 Task: In the  document payment.odt Download file as 'Rich Text Format' Share this file with 'softage.1@softage.net' Insert the command  Viewing
Action: Mouse moved to (264, 372)
Screenshot: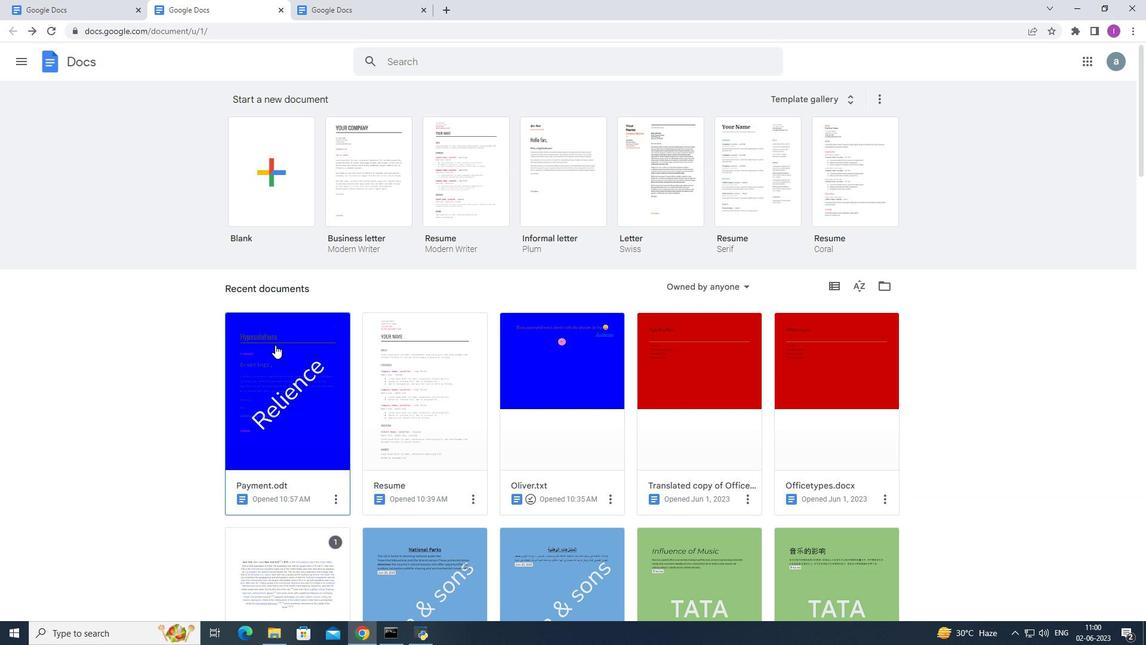 
Action: Mouse pressed left at (264, 372)
Screenshot: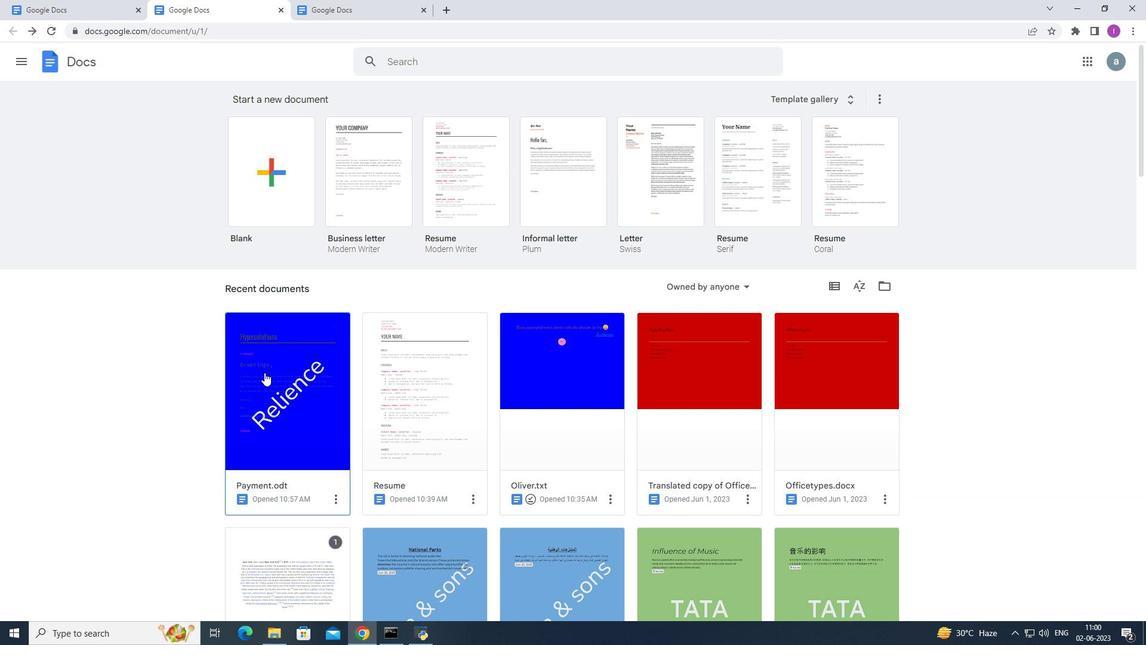 
Action: Mouse moved to (45, 69)
Screenshot: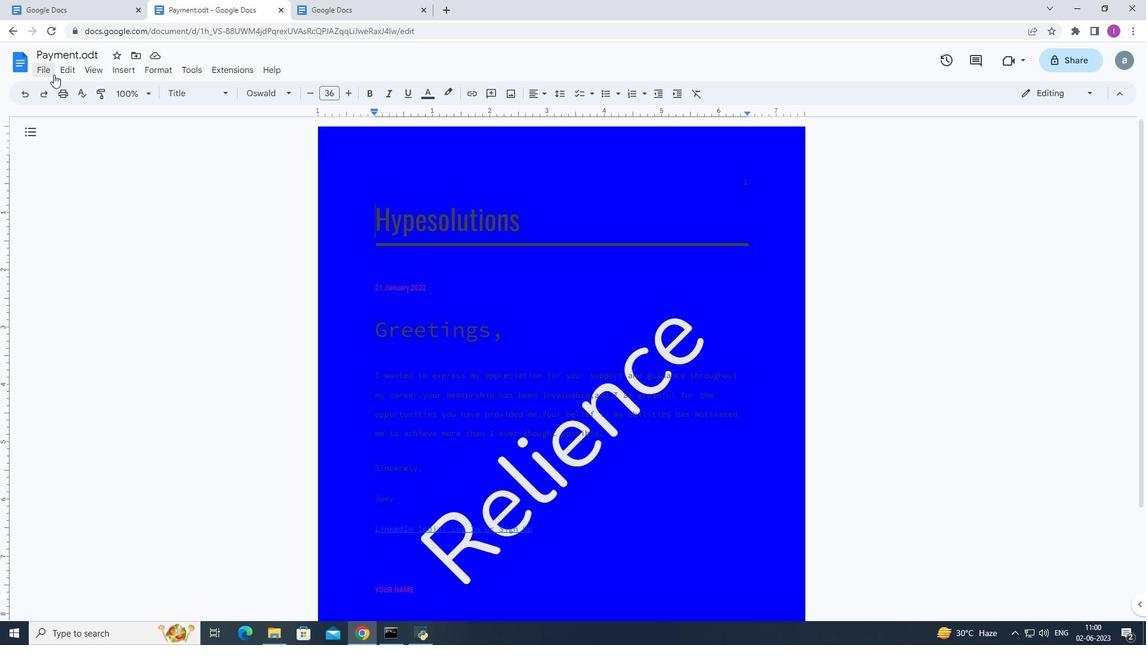 
Action: Mouse pressed left at (45, 69)
Screenshot: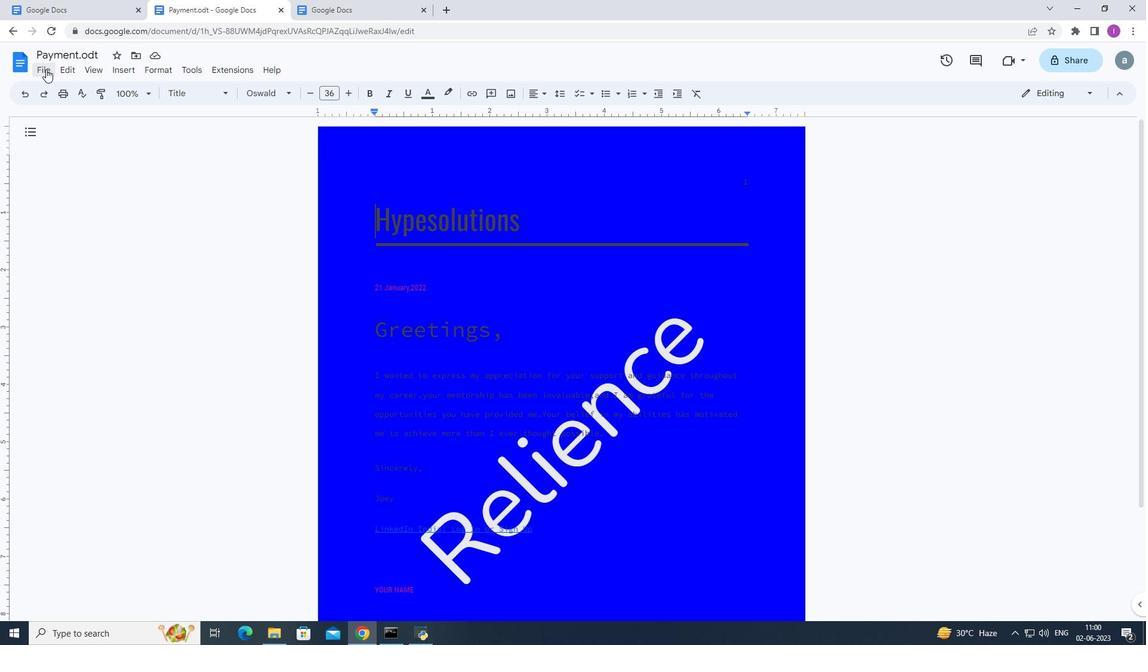 
Action: Mouse moved to (239, 237)
Screenshot: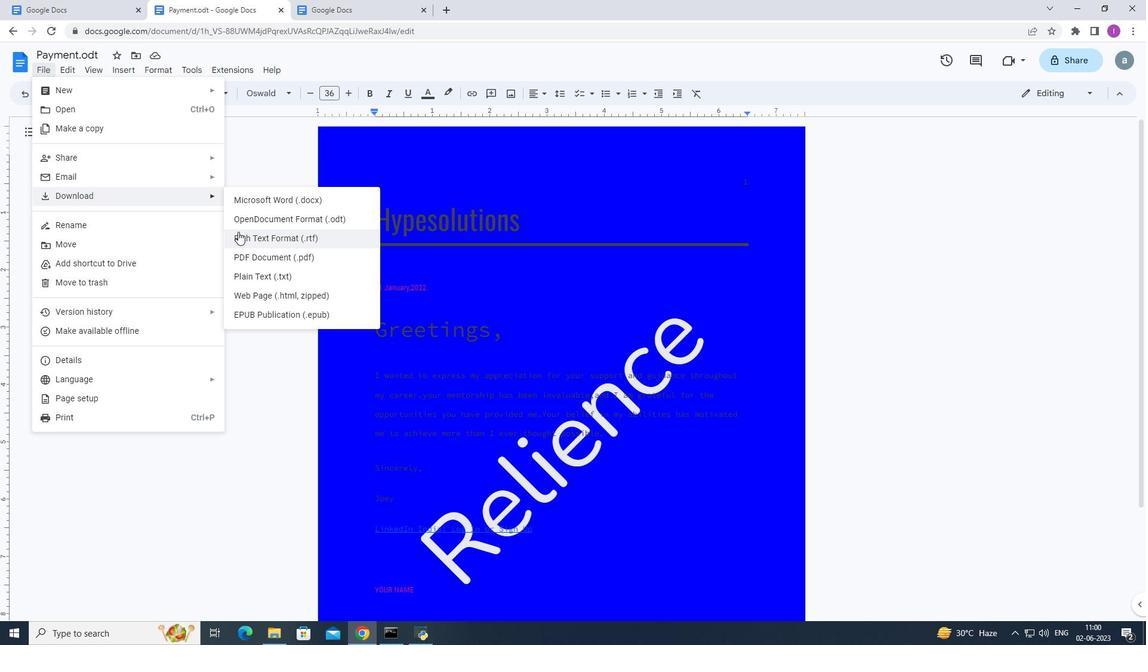
Action: Mouse pressed left at (239, 237)
Screenshot: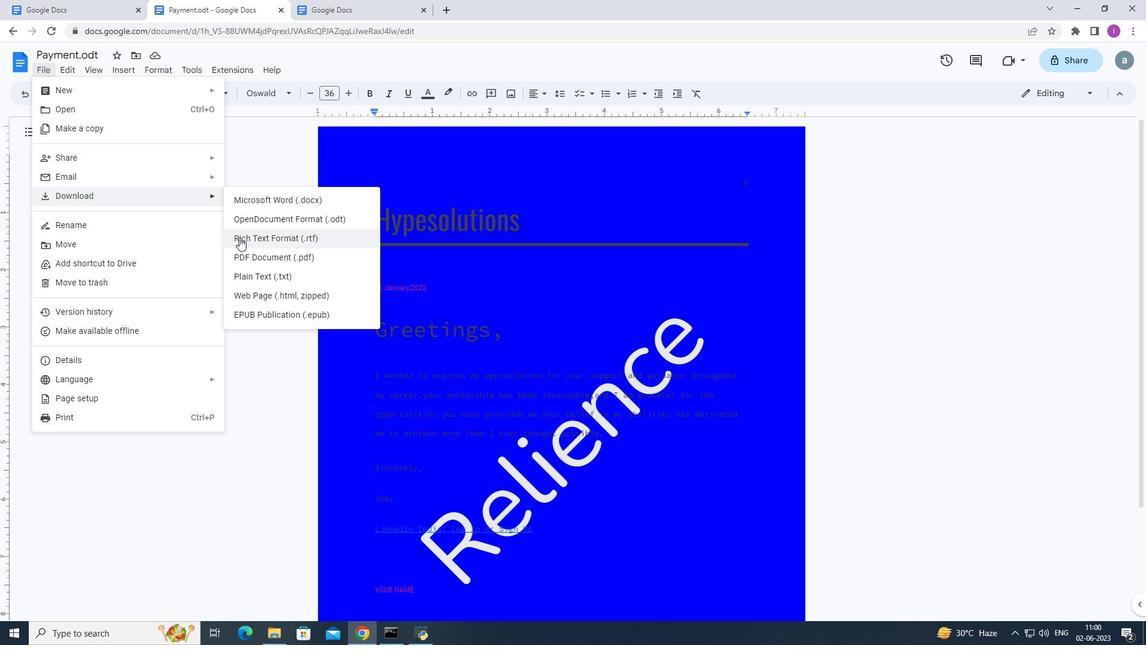 
Action: Mouse moved to (45, 72)
Screenshot: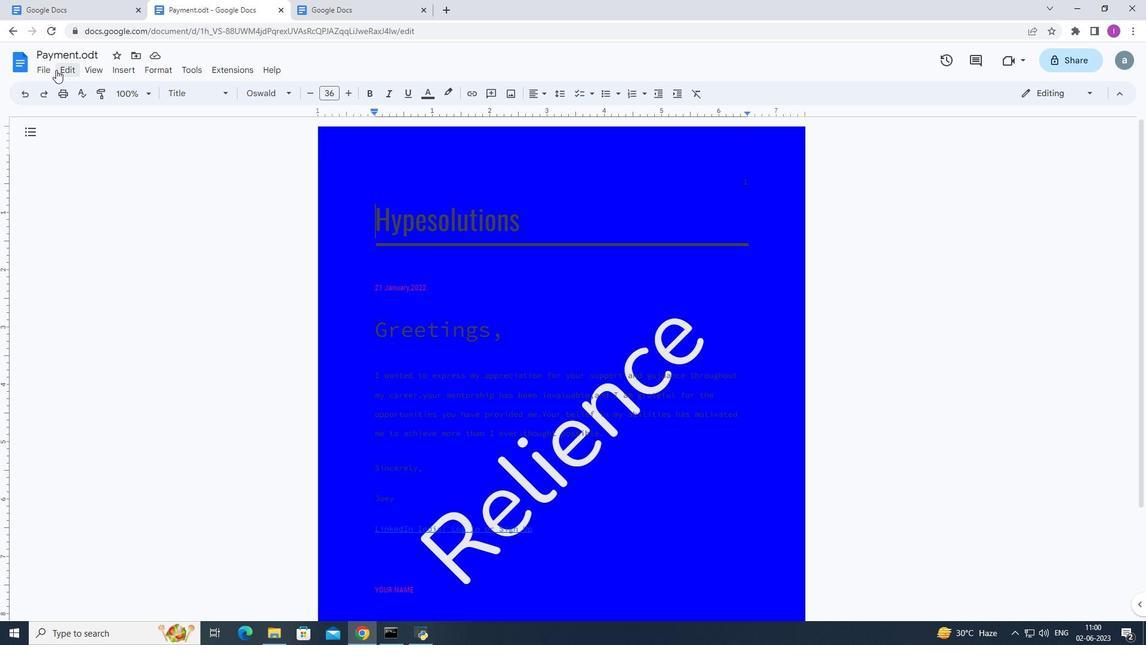 
Action: Mouse pressed left at (45, 72)
Screenshot: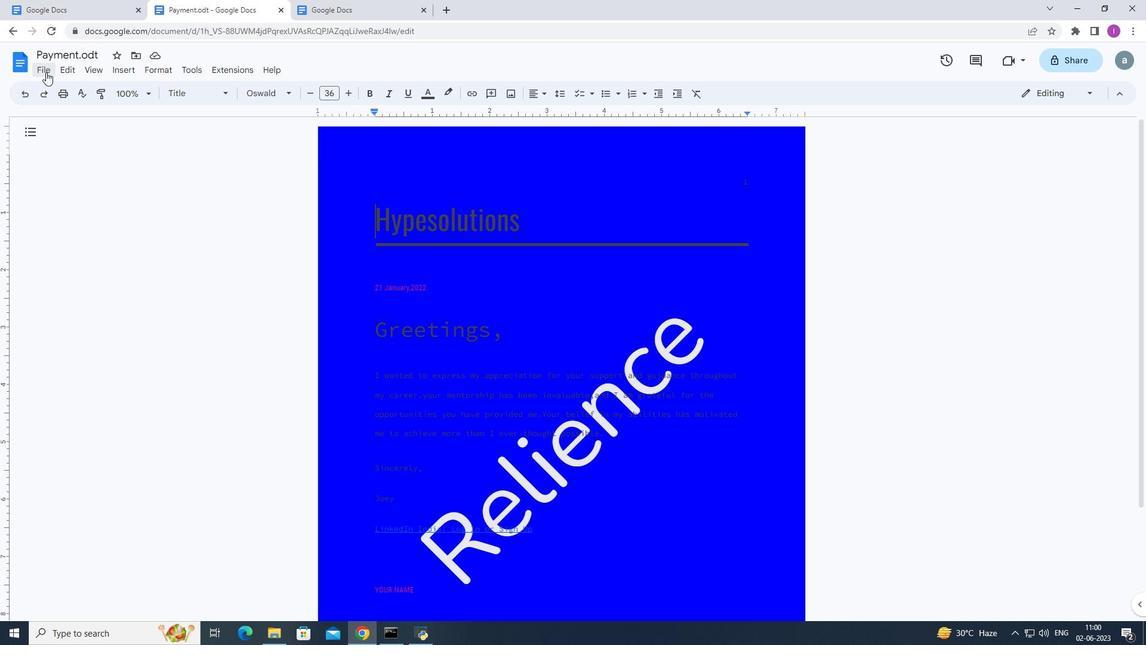 
Action: Mouse moved to (271, 161)
Screenshot: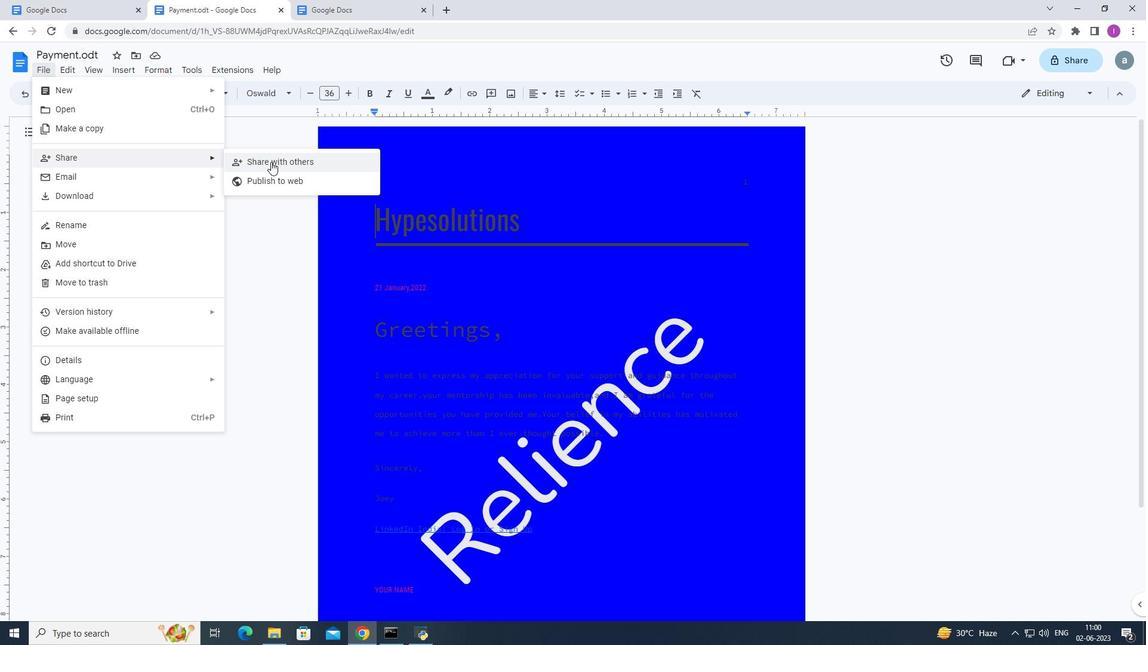 
Action: Mouse pressed left at (271, 161)
Screenshot: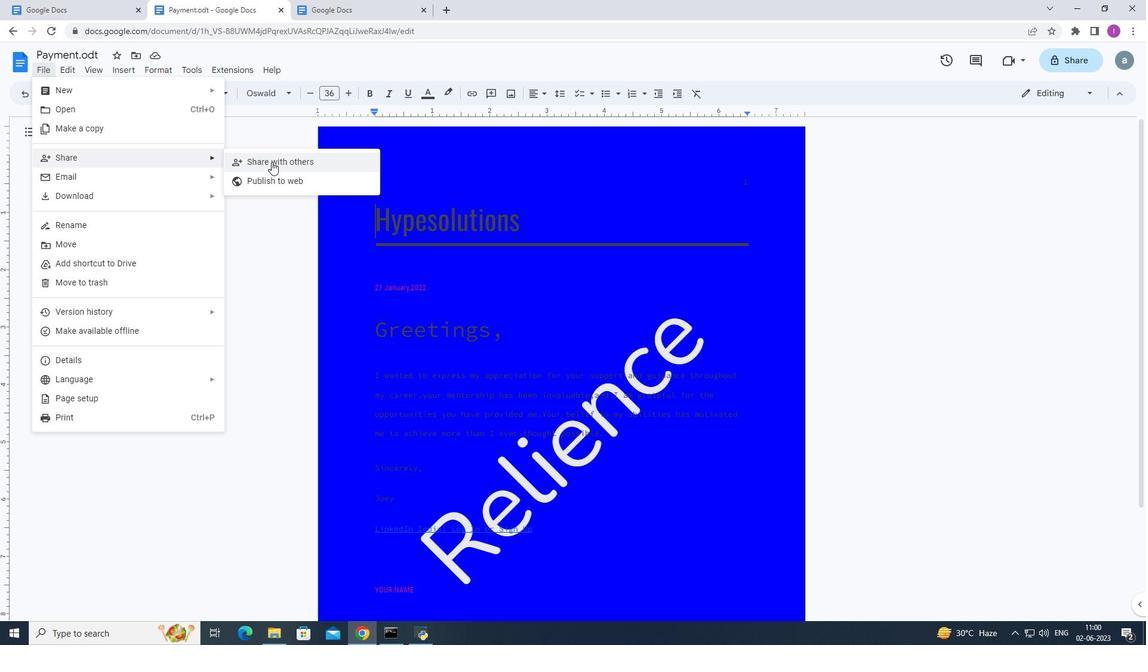 
Action: Mouse moved to (458, 267)
Screenshot: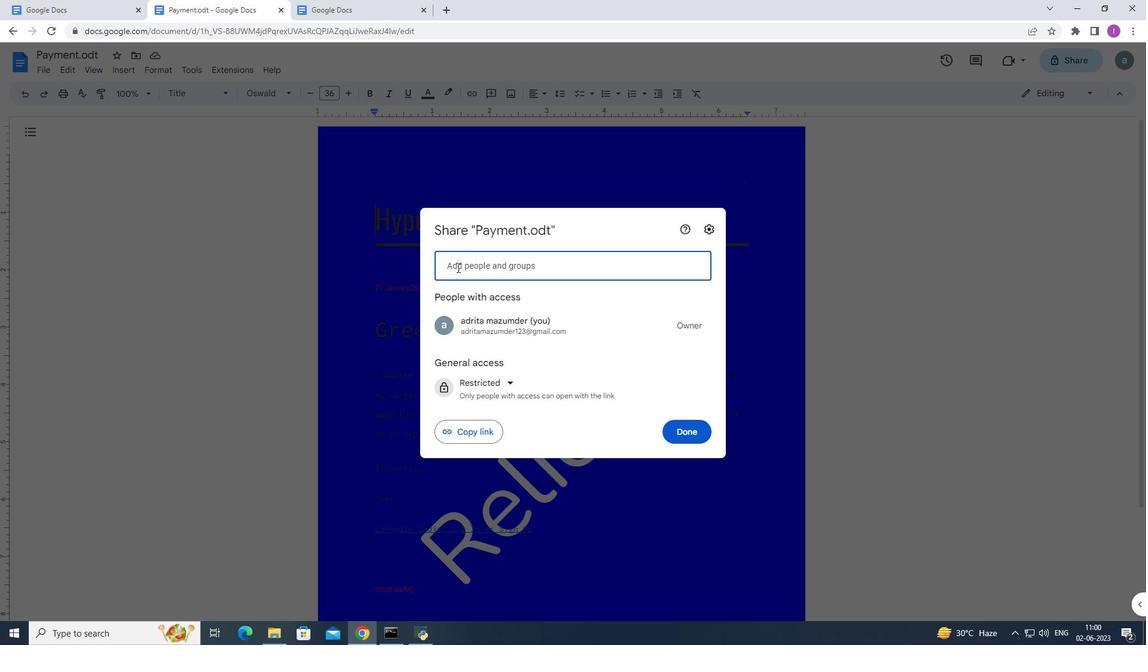 
Action: Mouse pressed left at (458, 267)
Screenshot: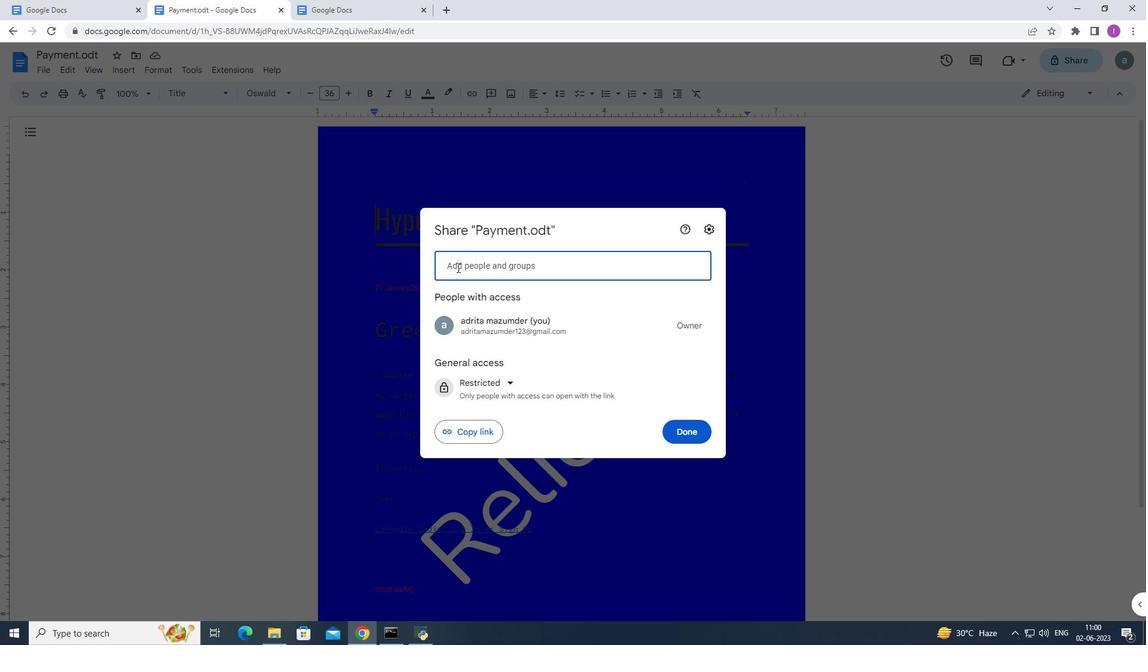 
Action: Mouse moved to (496, 366)
Screenshot: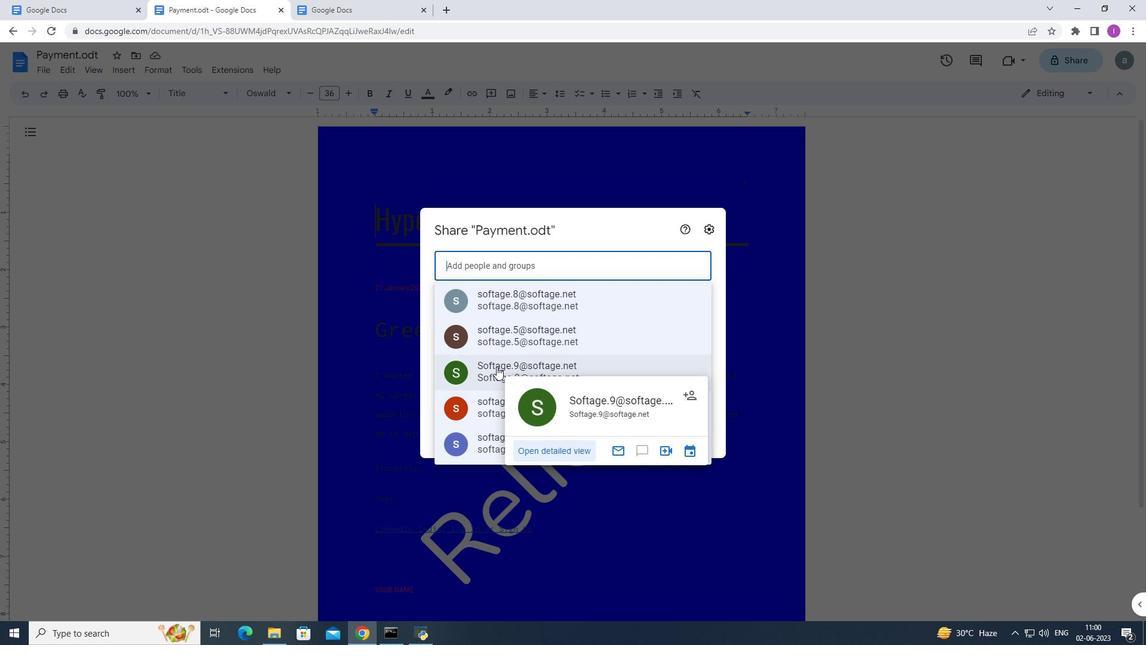 
Action: Key pressed soft
Screenshot: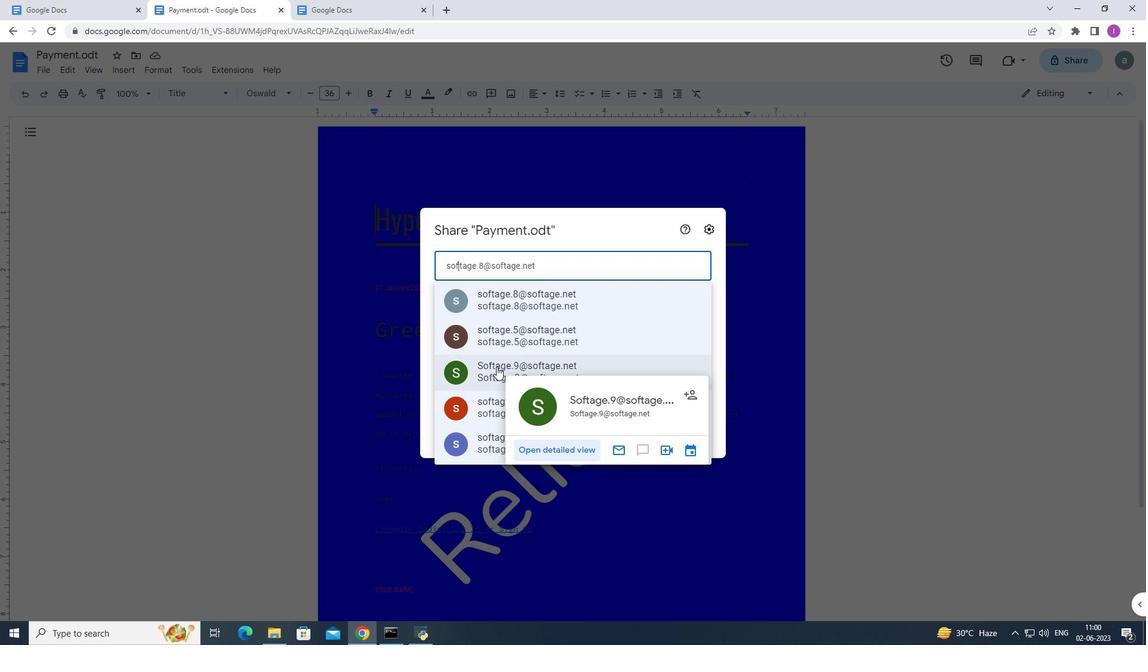 
Action: Mouse moved to (494, 366)
Screenshot: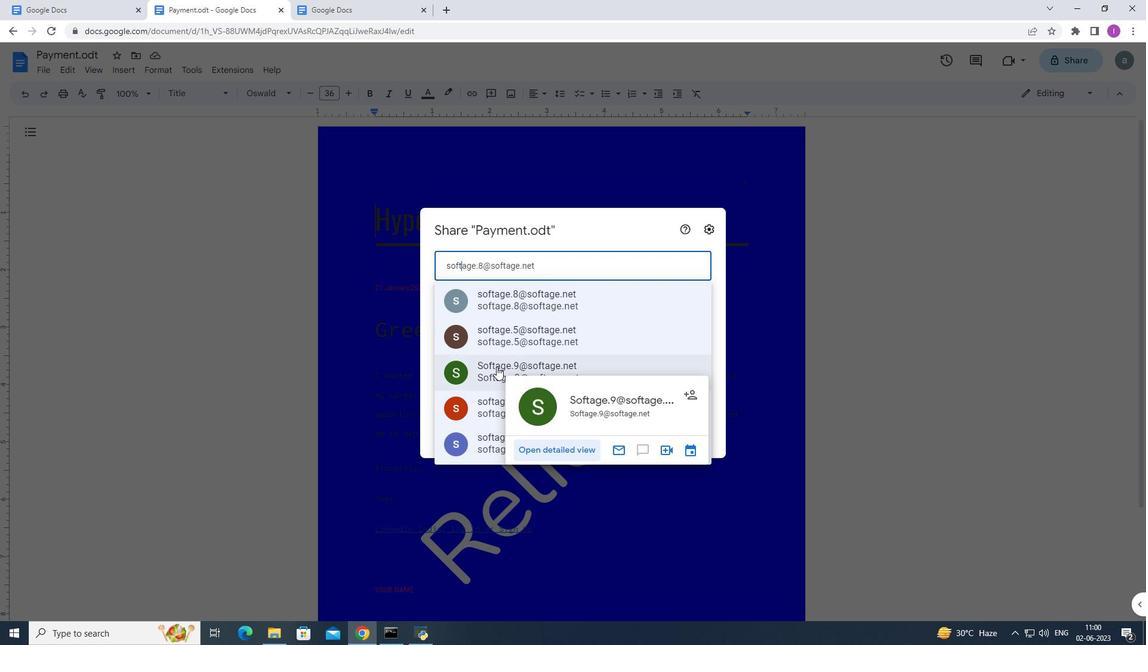 
Action: Key pressed age.1<Key.shift>@
Screenshot: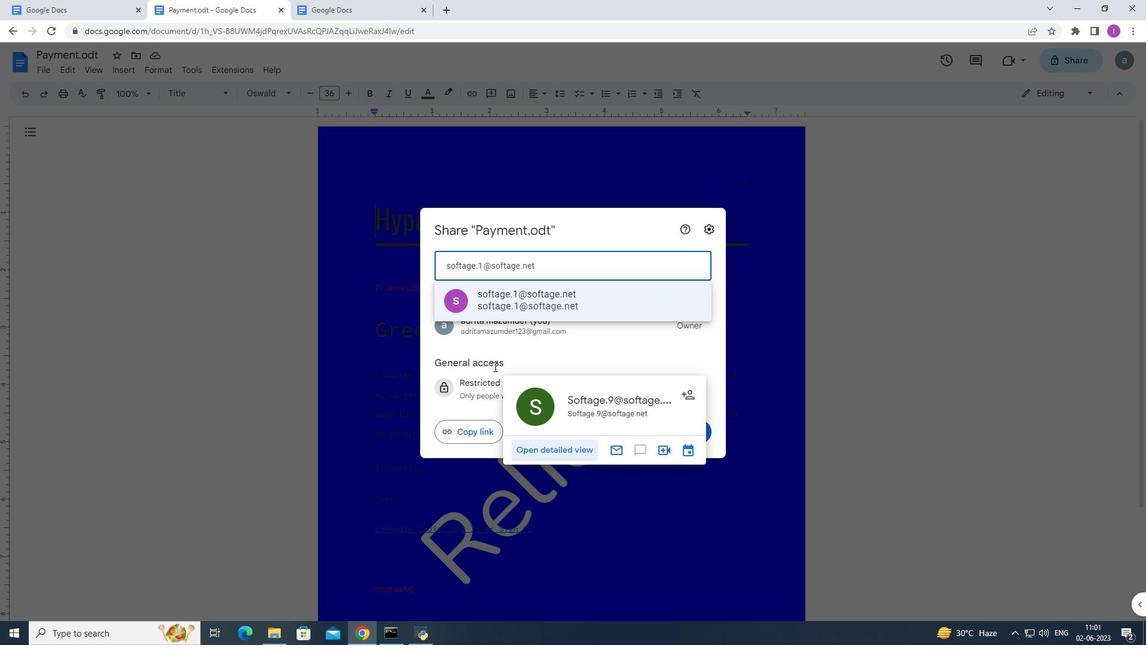 
Action: Mouse moved to (537, 306)
Screenshot: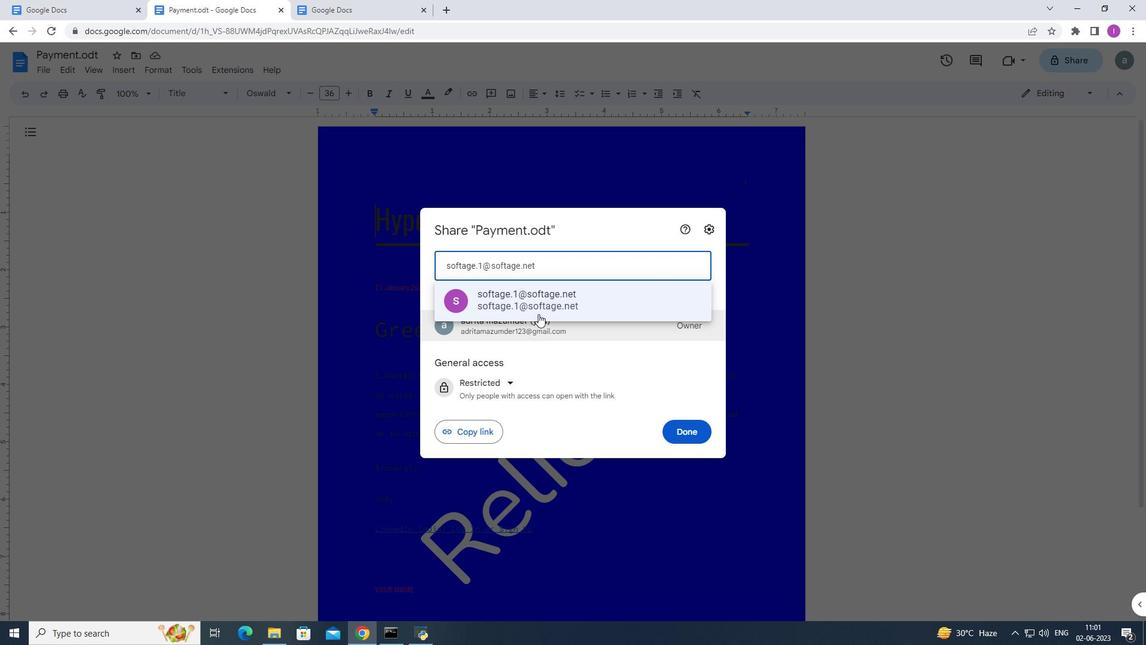 
Action: Mouse pressed left at (537, 306)
Screenshot: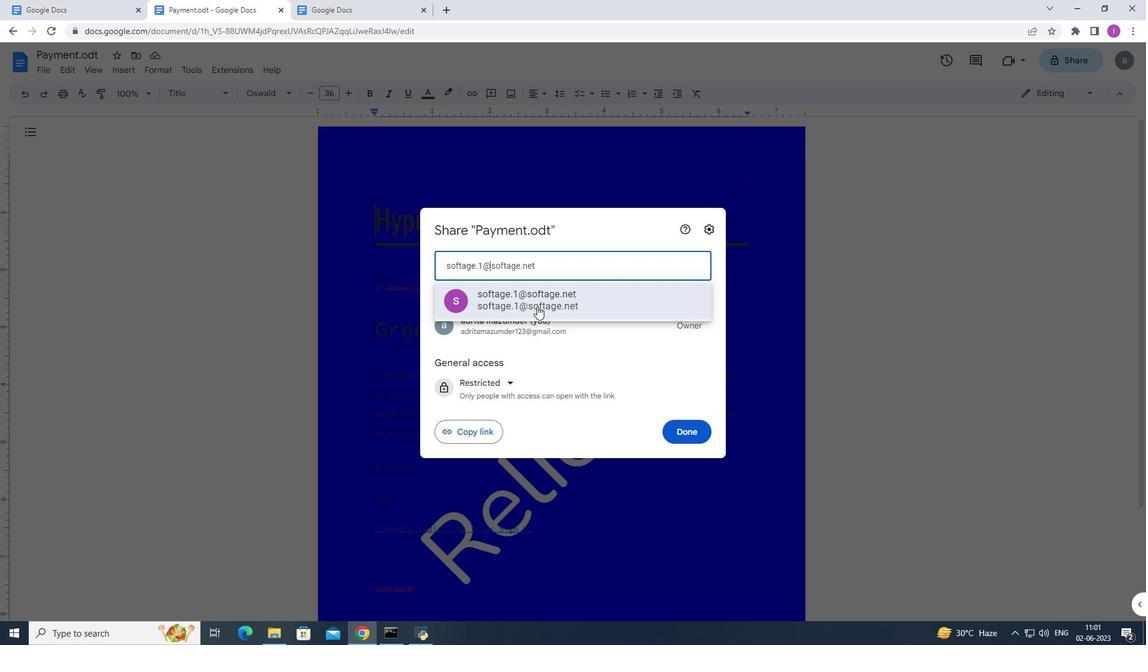 
Action: Mouse moved to (692, 416)
Screenshot: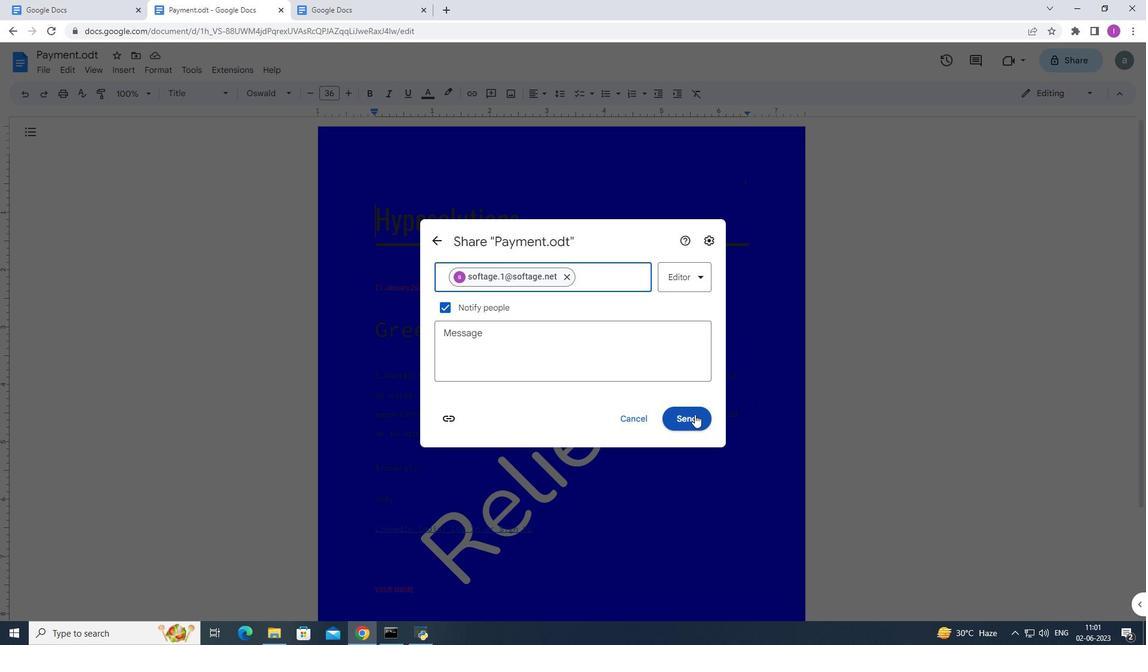 
Action: Mouse pressed left at (692, 416)
Screenshot: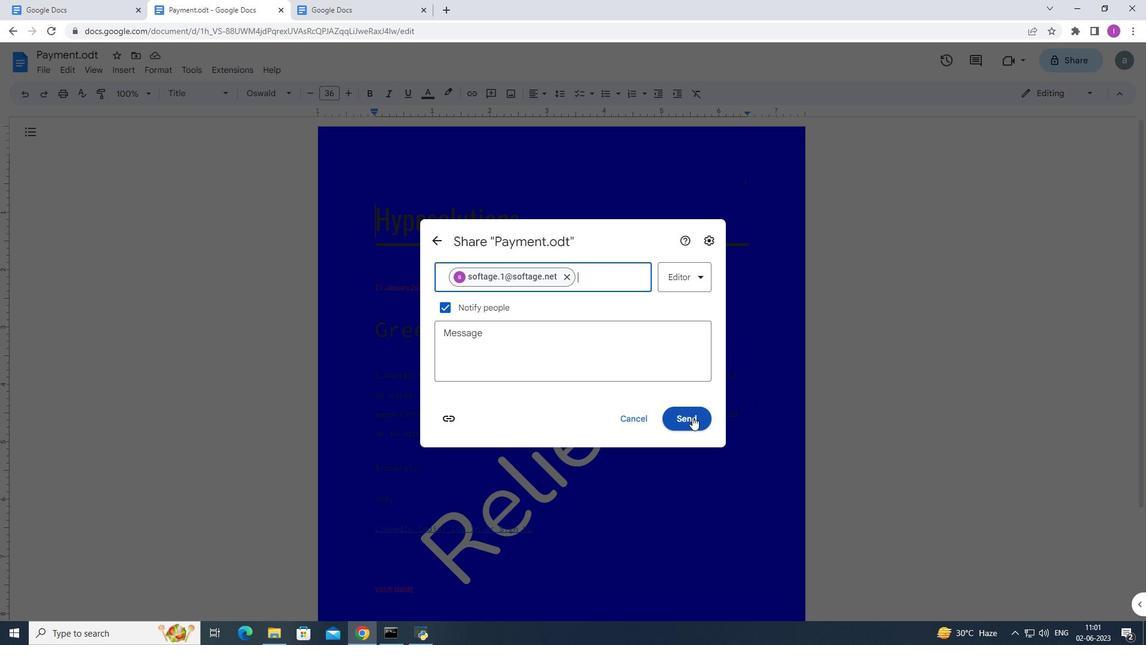 
Action: Mouse moved to (1078, 95)
Screenshot: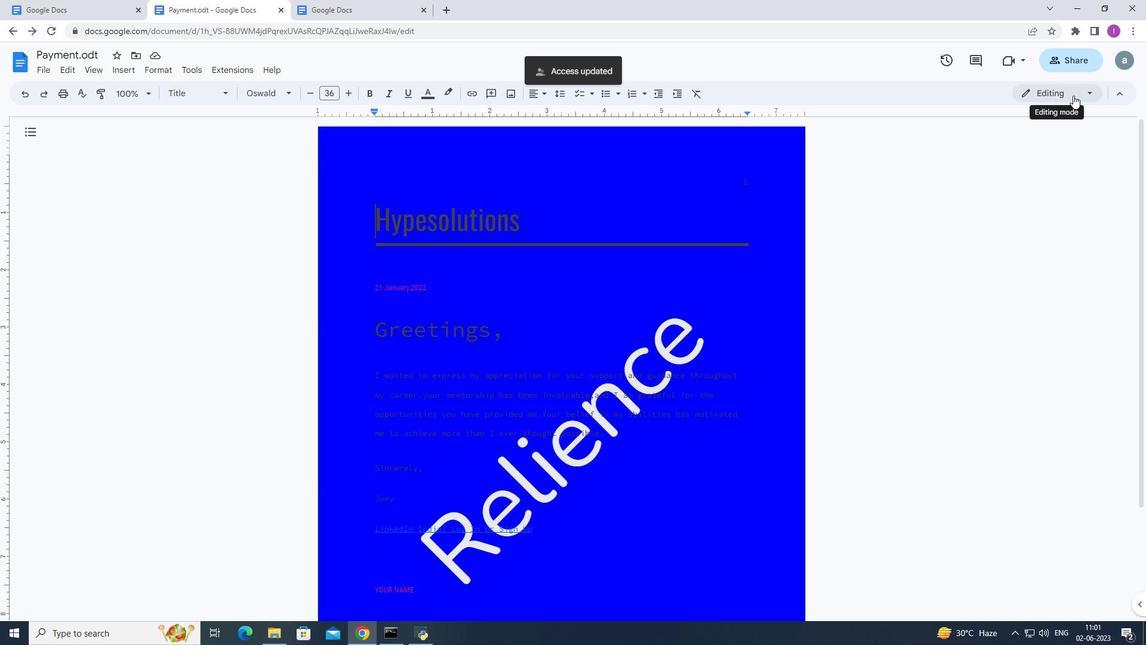 
Action: Mouse pressed left at (1078, 95)
Screenshot: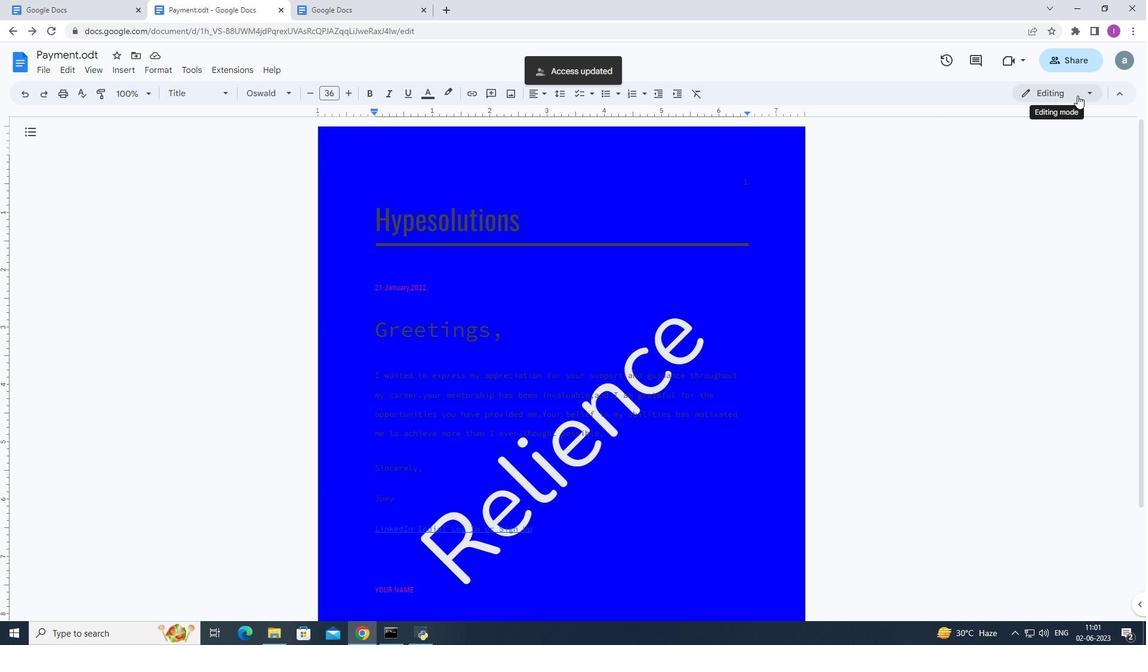 
Action: Mouse moved to (1029, 175)
Screenshot: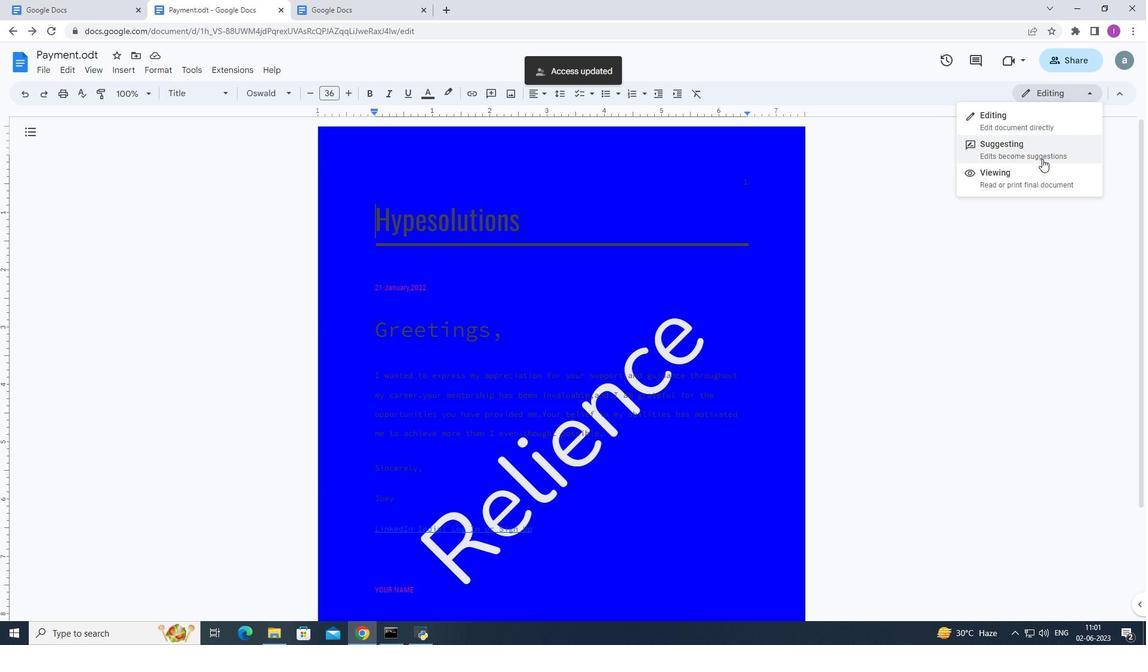 
Action: Mouse pressed left at (1029, 175)
Screenshot: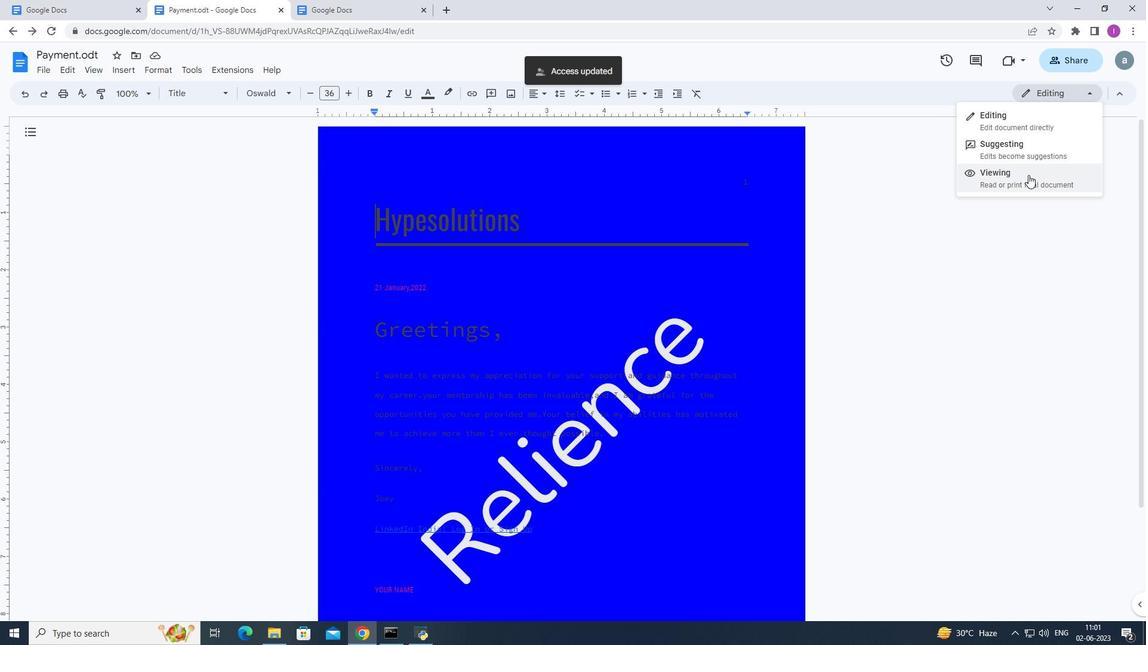 
Action: Mouse moved to (185, 332)
Screenshot: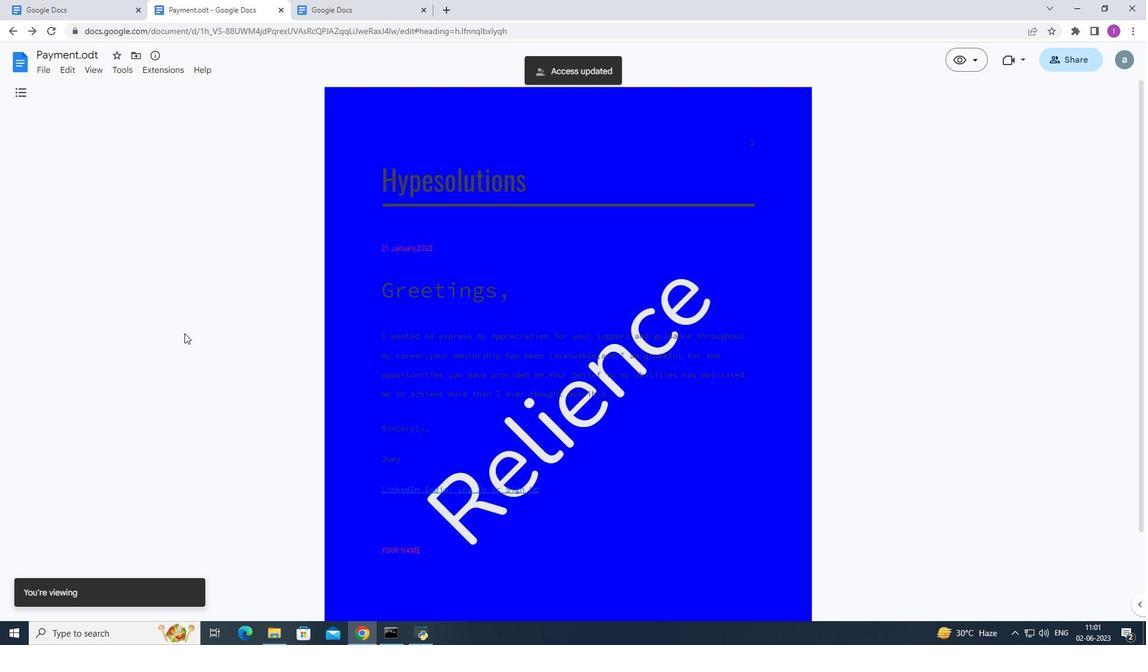 
